 Task: Change the color of accent 2 to blue in the current theme.
Action: Mouse moved to (122, 69)
Screenshot: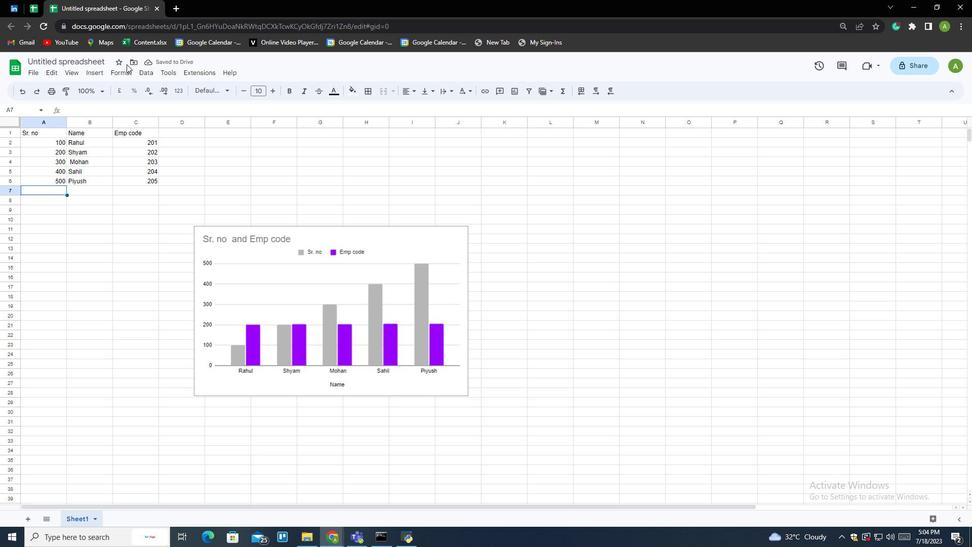 
Action: Mouse pressed left at (122, 69)
Screenshot: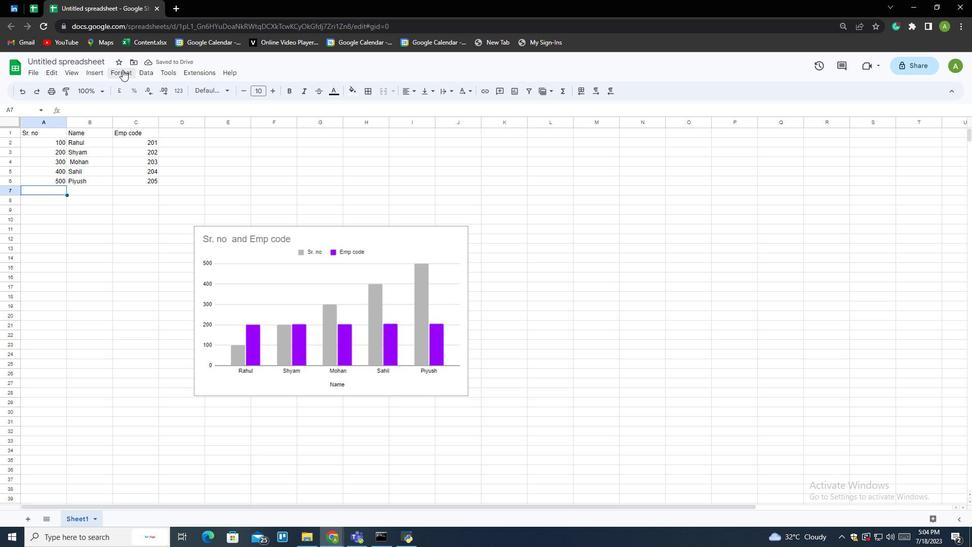 
Action: Mouse moved to (124, 87)
Screenshot: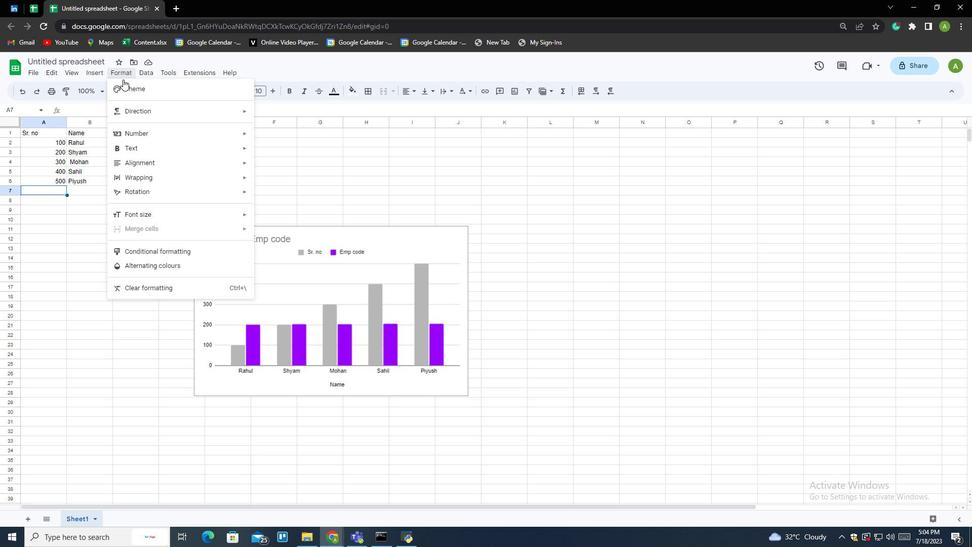 
Action: Mouse pressed left at (124, 87)
Screenshot: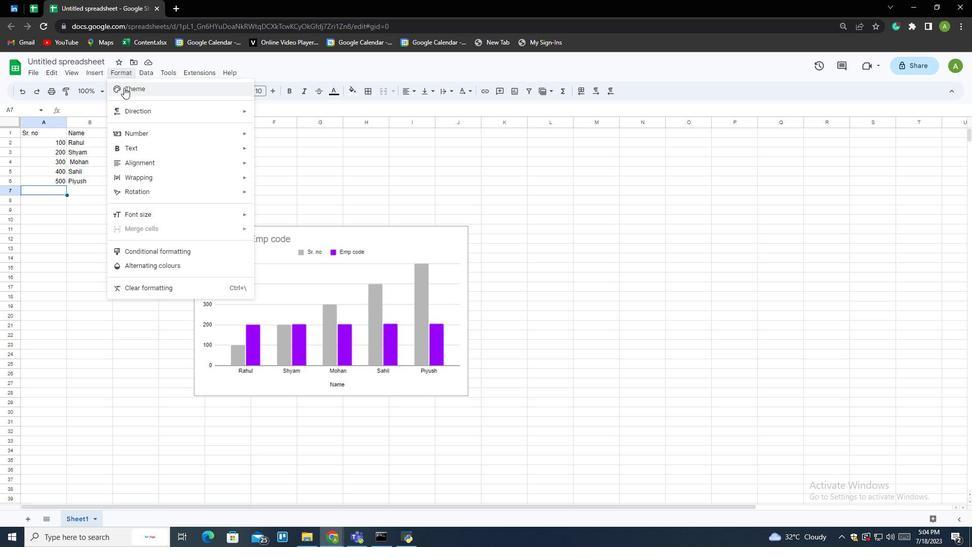 
Action: Mouse moved to (901, 121)
Screenshot: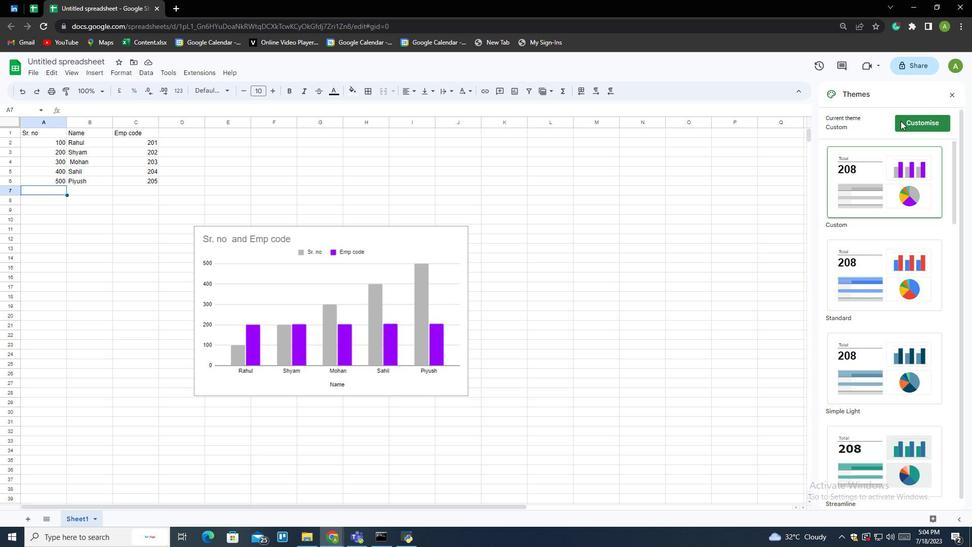 
Action: Mouse pressed left at (901, 121)
Screenshot: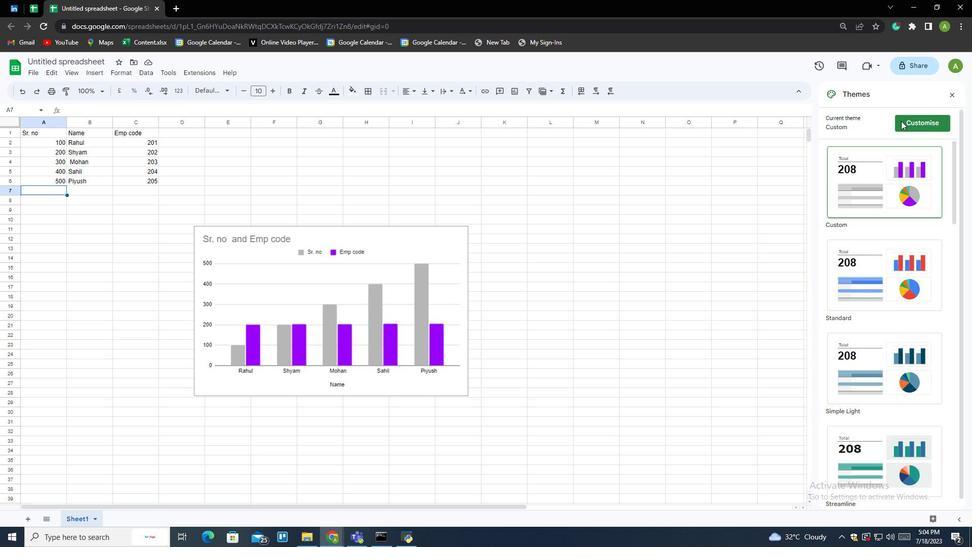 
Action: Mouse moved to (938, 350)
Screenshot: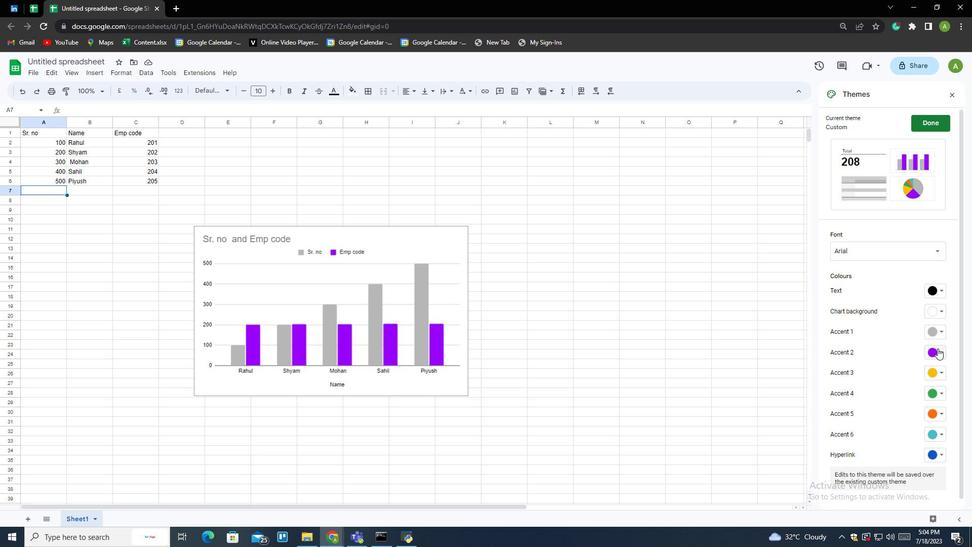 
Action: Mouse pressed left at (938, 350)
Screenshot: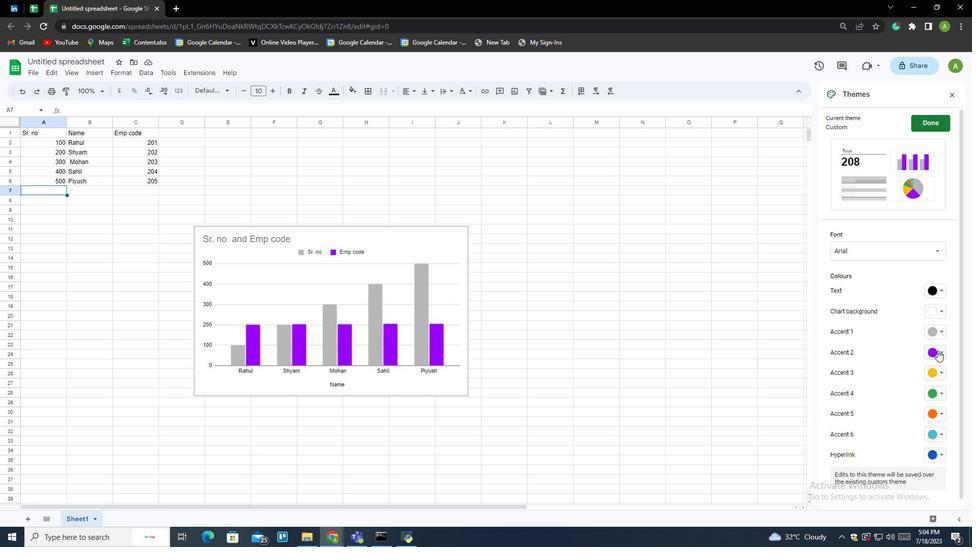 
Action: Mouse moved to (917, 377)
Screenshot: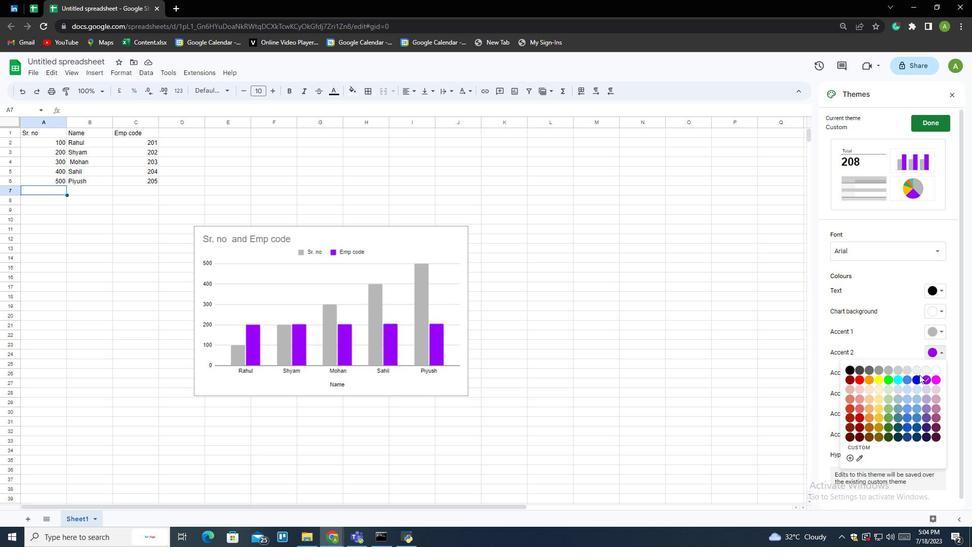 
Action: Mouse pressed left at (917, 377)
Screenshot: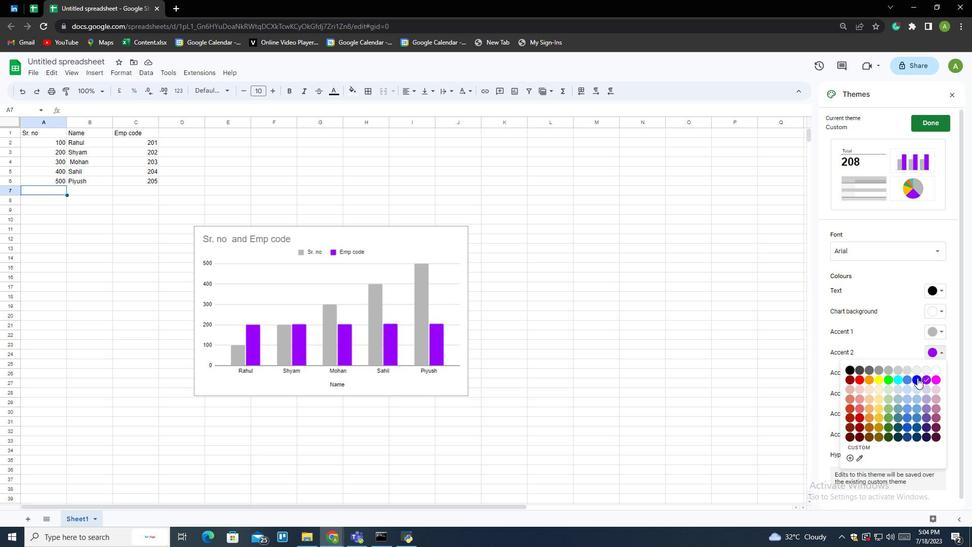 
Action: Mouse moved to (492, 340)
Screenshot: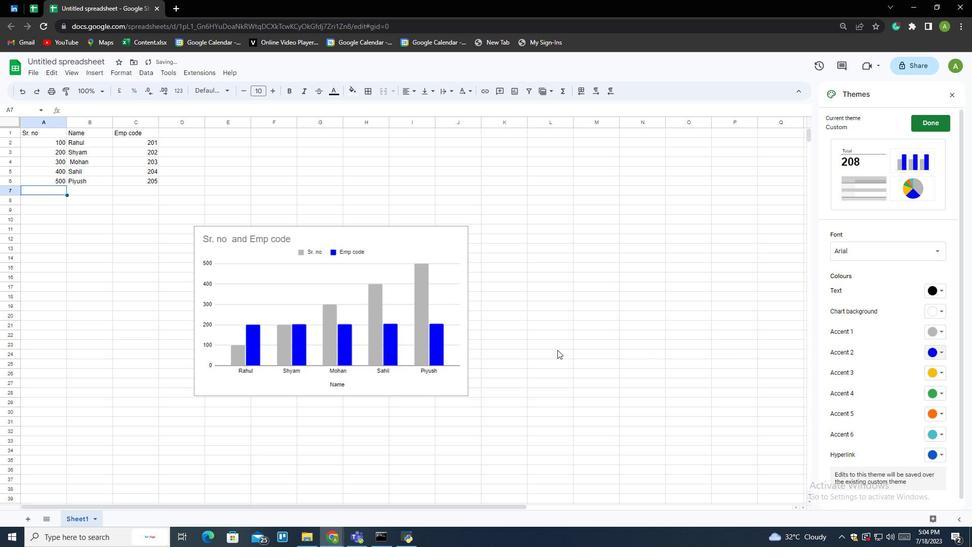 
